 Task: Add Justin's Organic Milk Chocolate Peanut Butter Cups to the cart.
Action: Mouse moved to (17, 62)
Screenshot: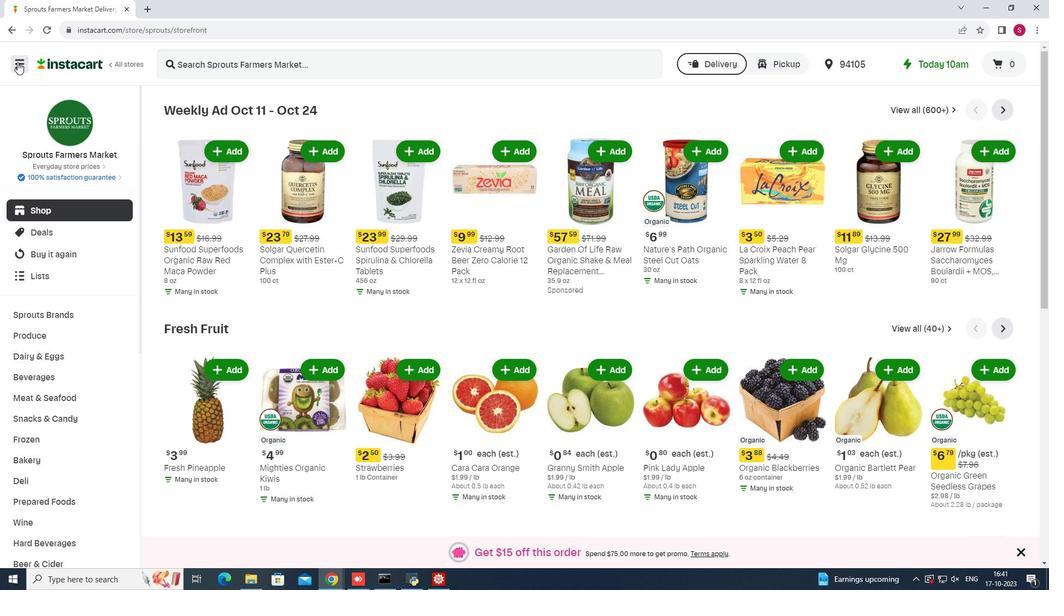 
Action: Mouse pressed left at (17, 62)
Screenshot: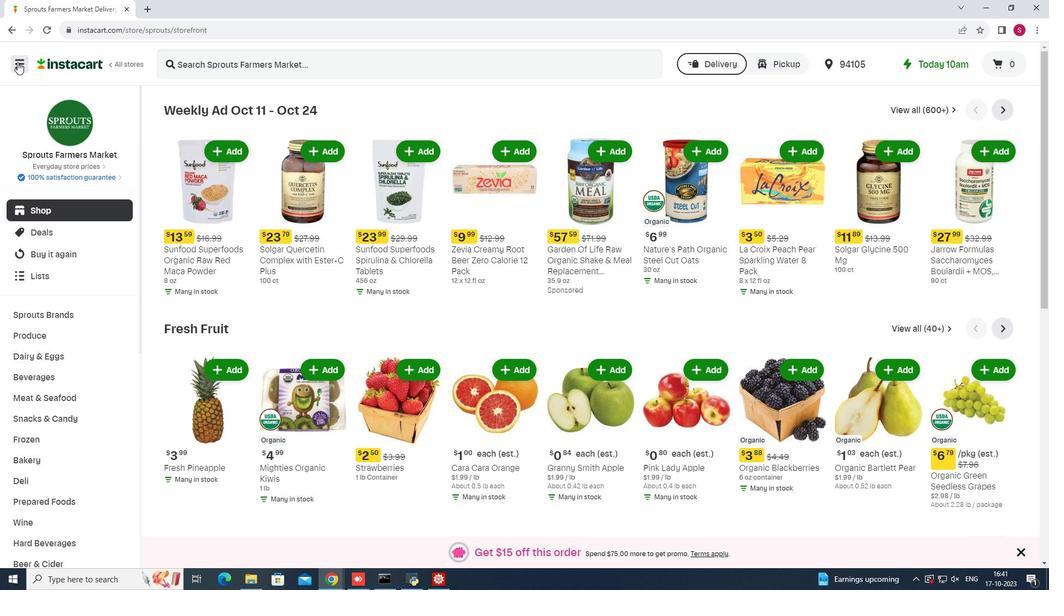 
Action: Mouse moved to (55, 284)
Screenshot: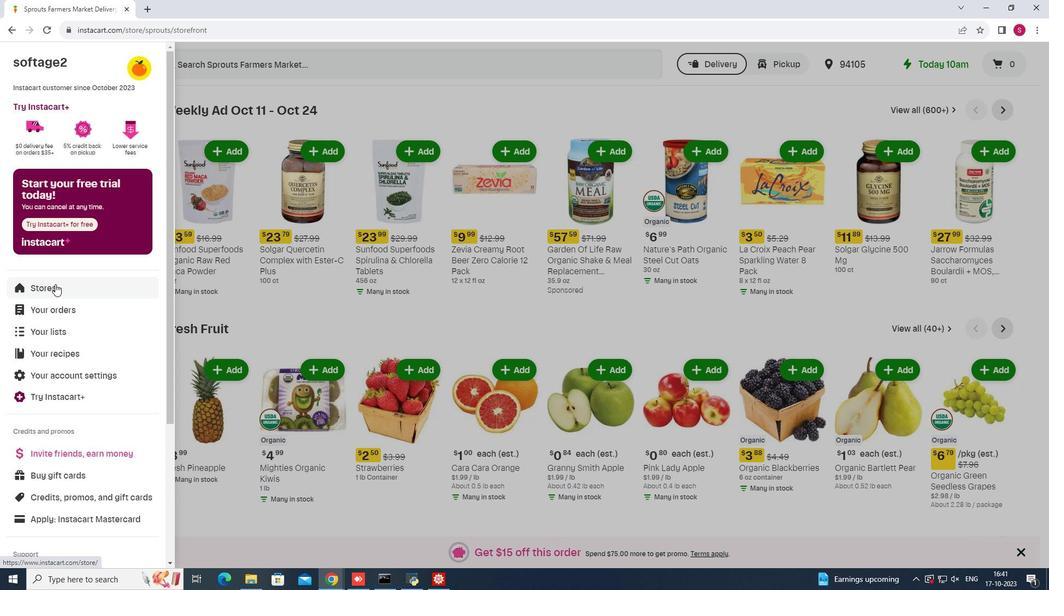 
Action: Mouse pressed left at (55, 284)
Screenshot: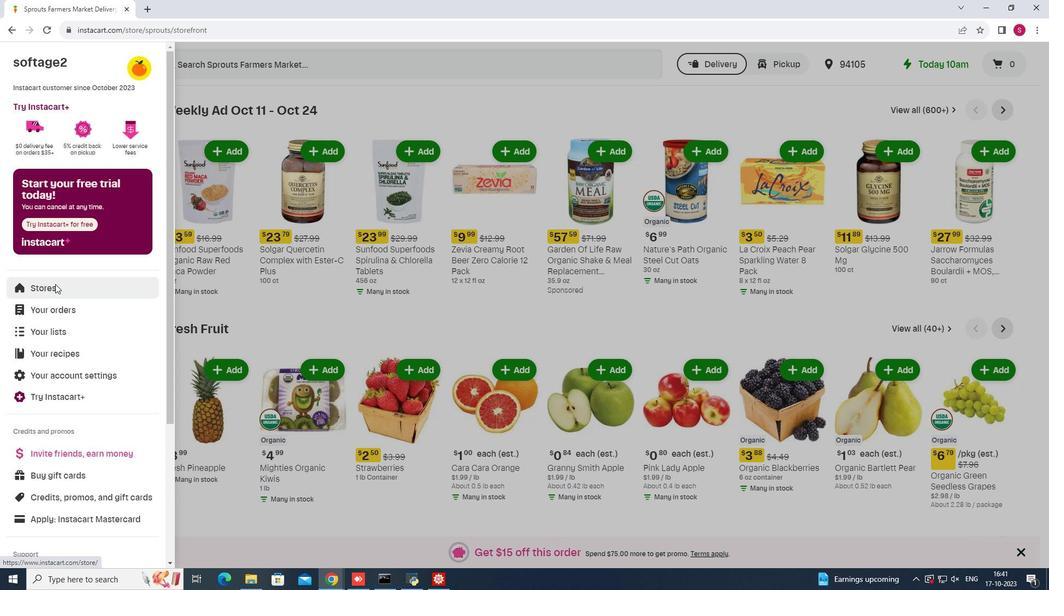 
Action: Mouse moved to (254, 96)
Screenshot: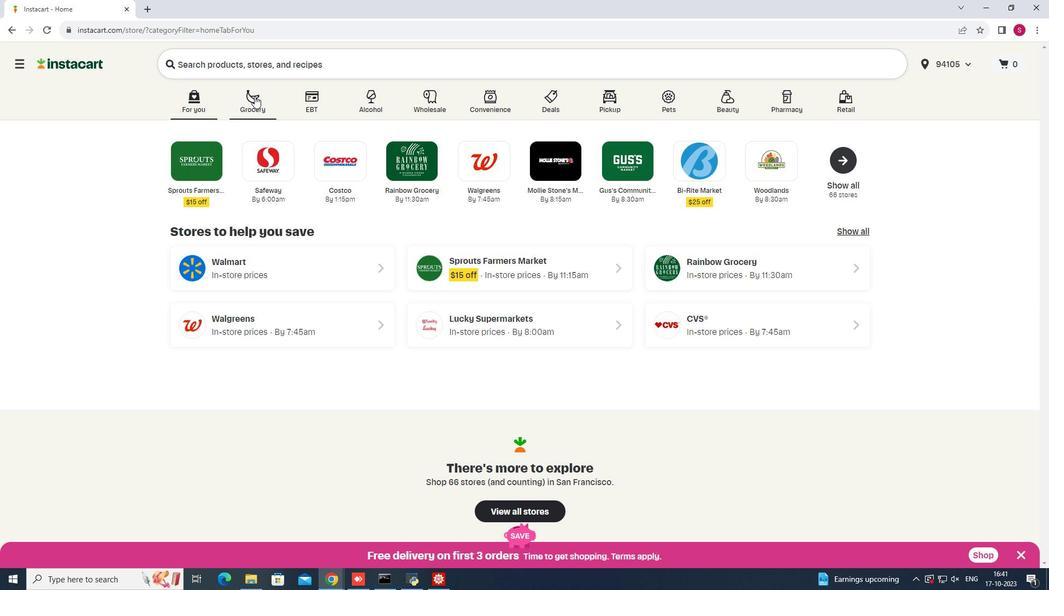 
Action: Mouse pressed left at (254, 96)
Screenshot: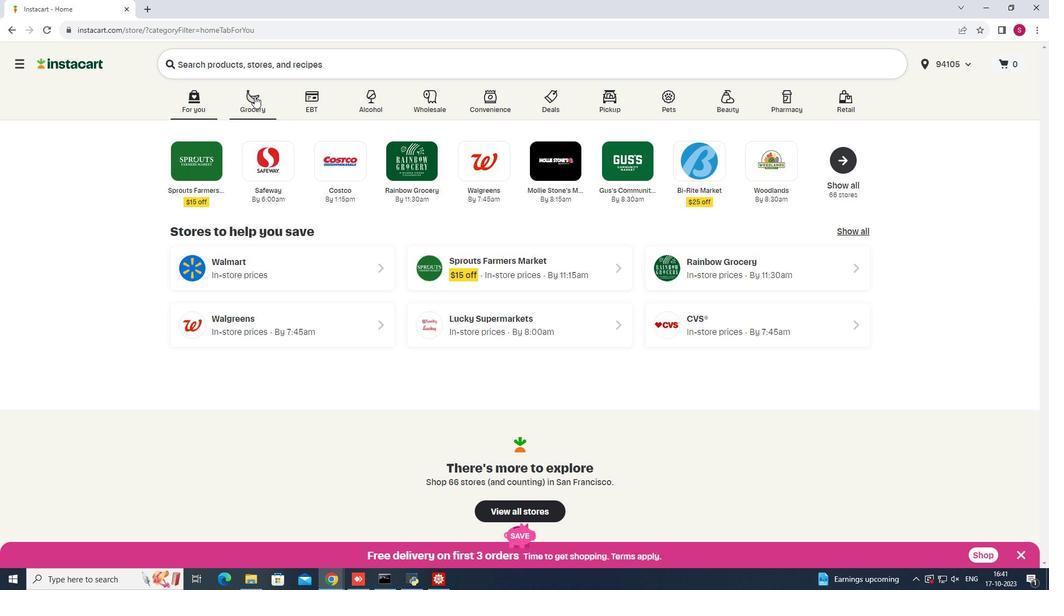 
Action: Mouse moved to (738, 148)
Screenshot: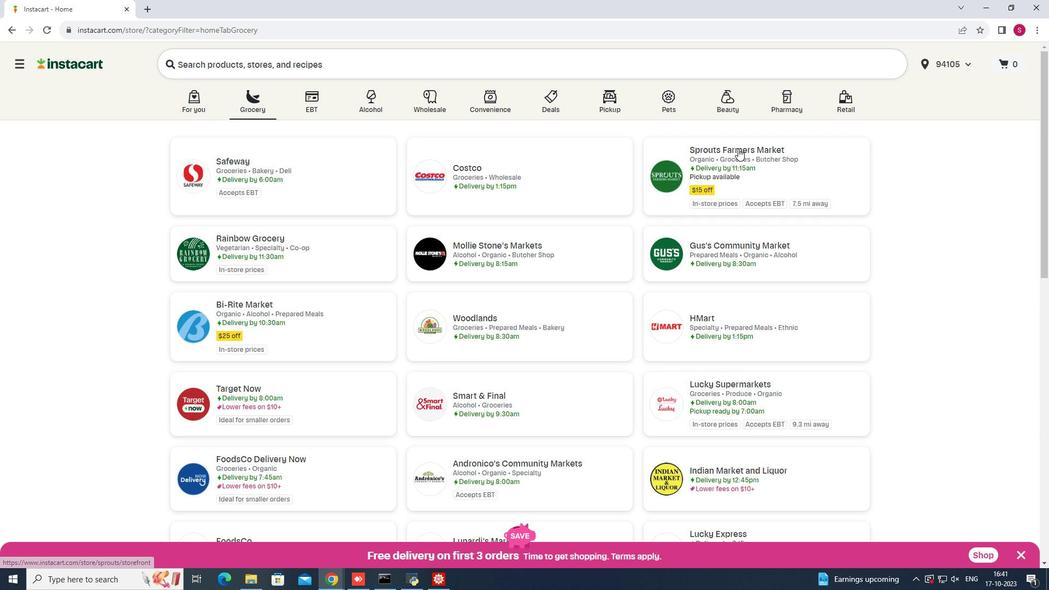 
Action: Mouse pressed left at (738, 148)
Screenshot: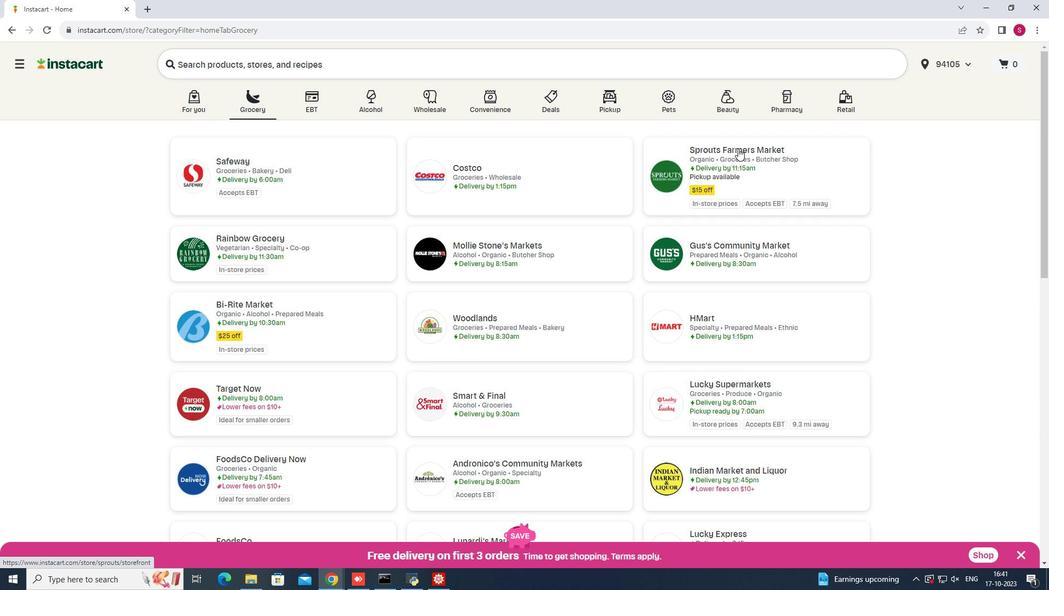 
Action: Mouse pressed left at (738, 148)
Screenshot: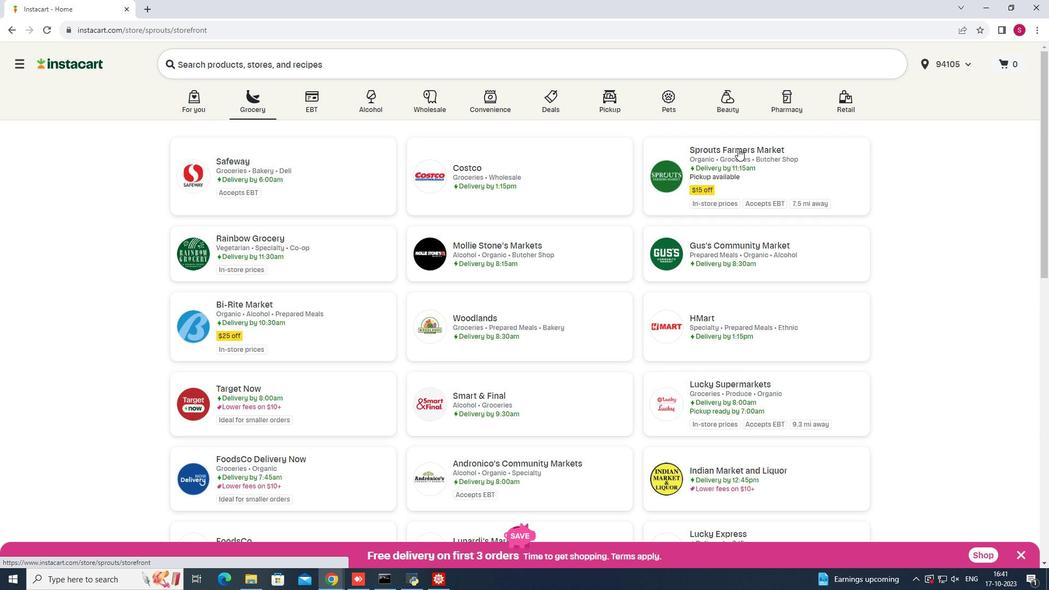 
Action: Mouse moved to (67, 419)
Screenshot: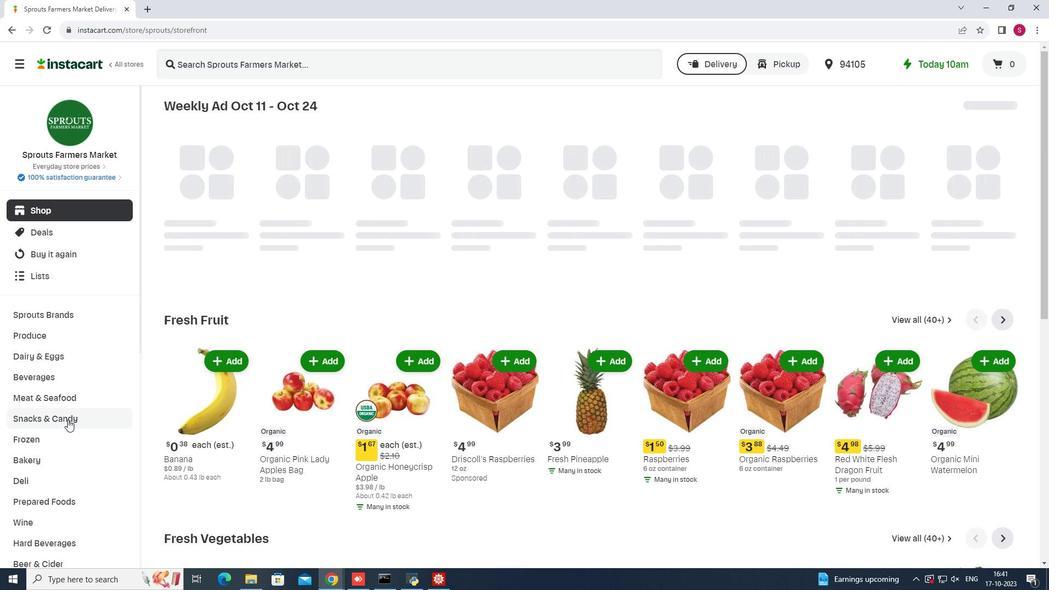 
Action: Mouse pressed left at (67, 419)
Screenshot: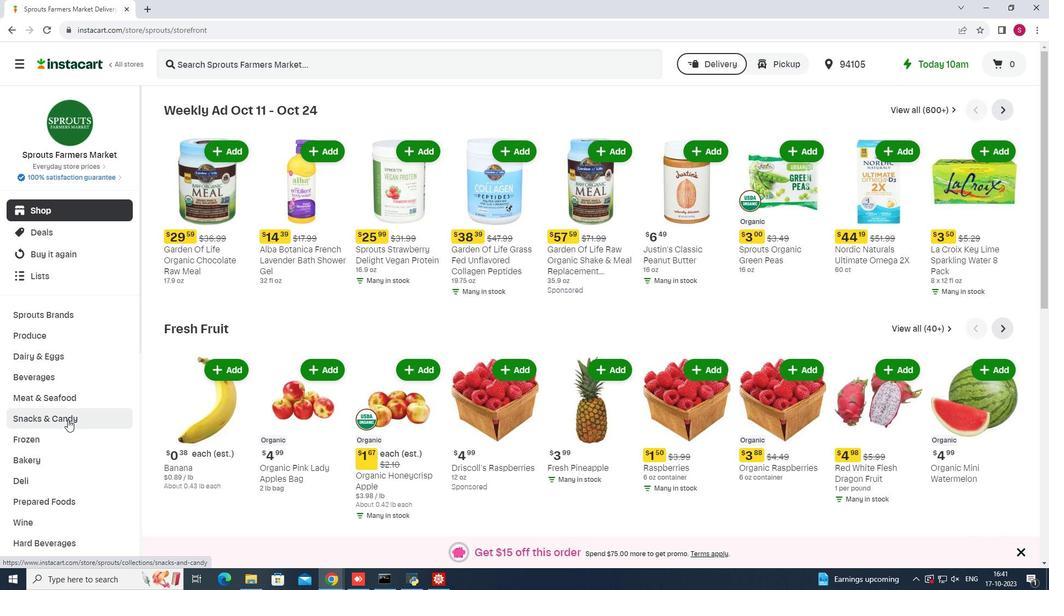 
Action: Mouse moved to (321, 133)
Screenshot: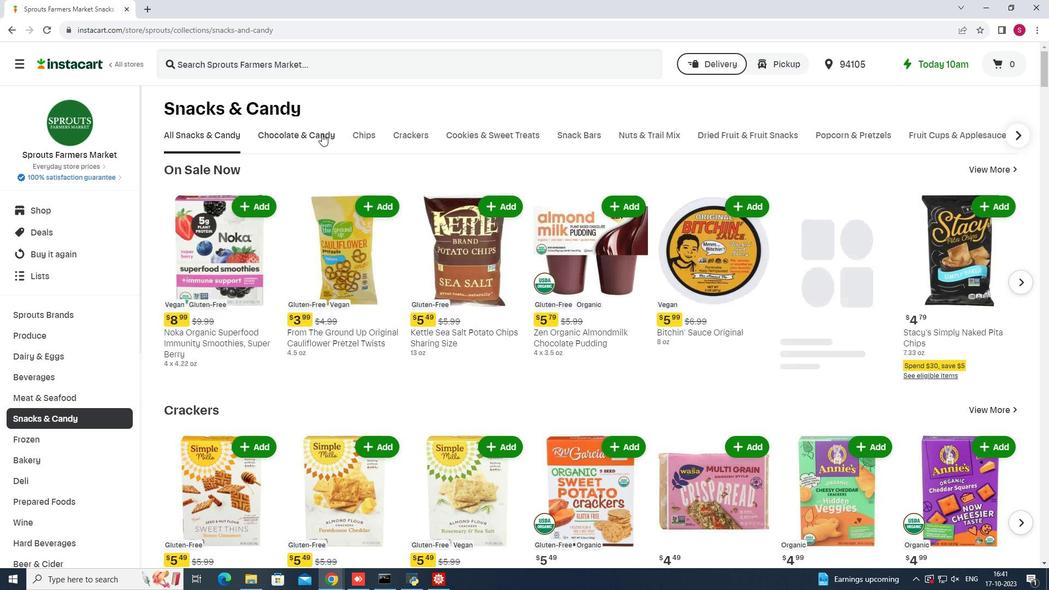 
Action: Mouse pressed left at (321, 133)
Screenshot: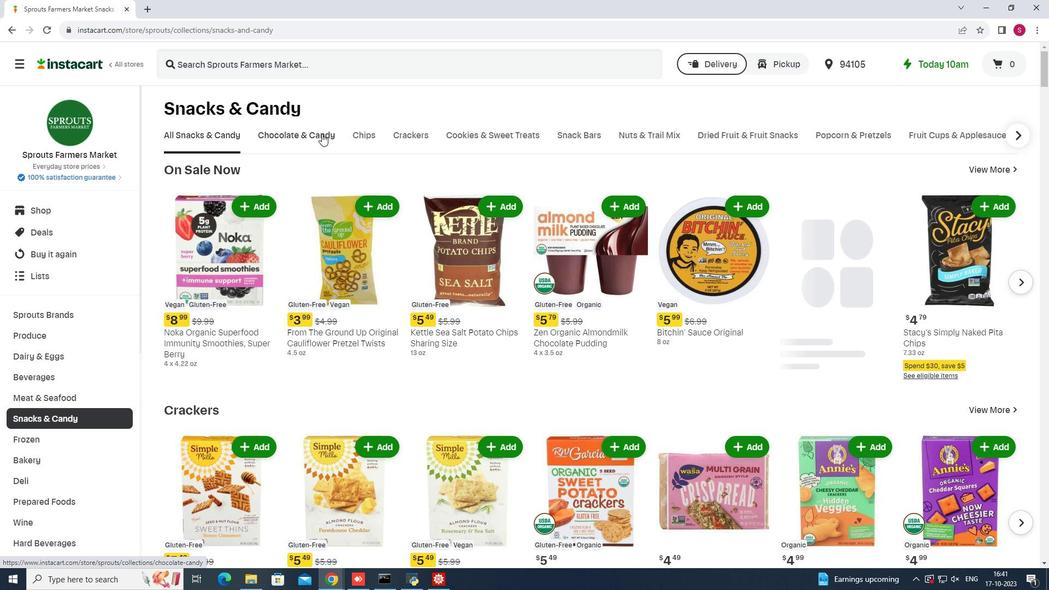 
Action: Mouse moved to (285, 180)
Screenshot: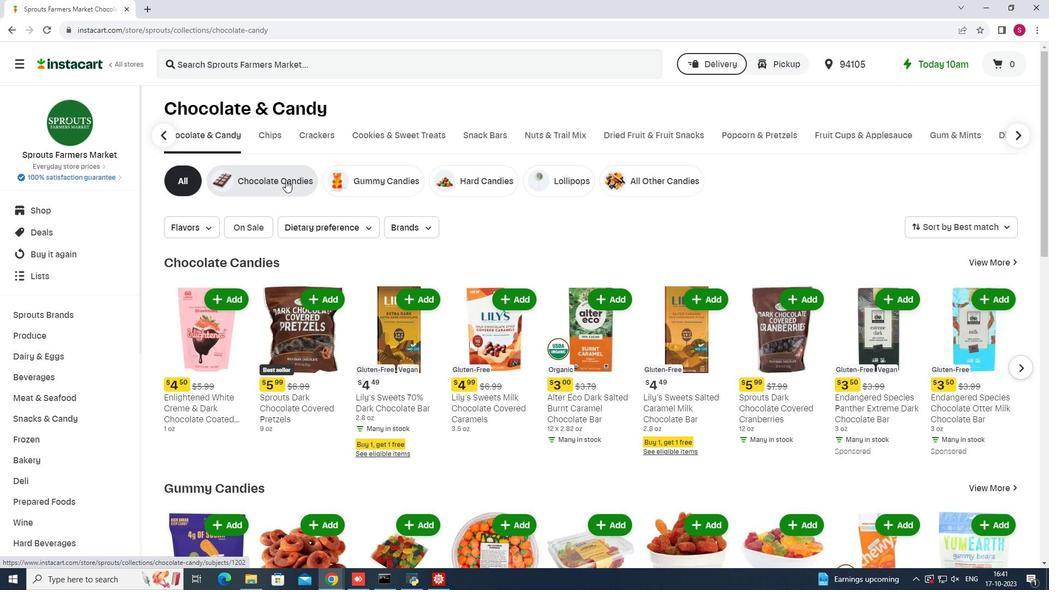 
Action: Mouse pressed left at (285, 180)
Screenshot: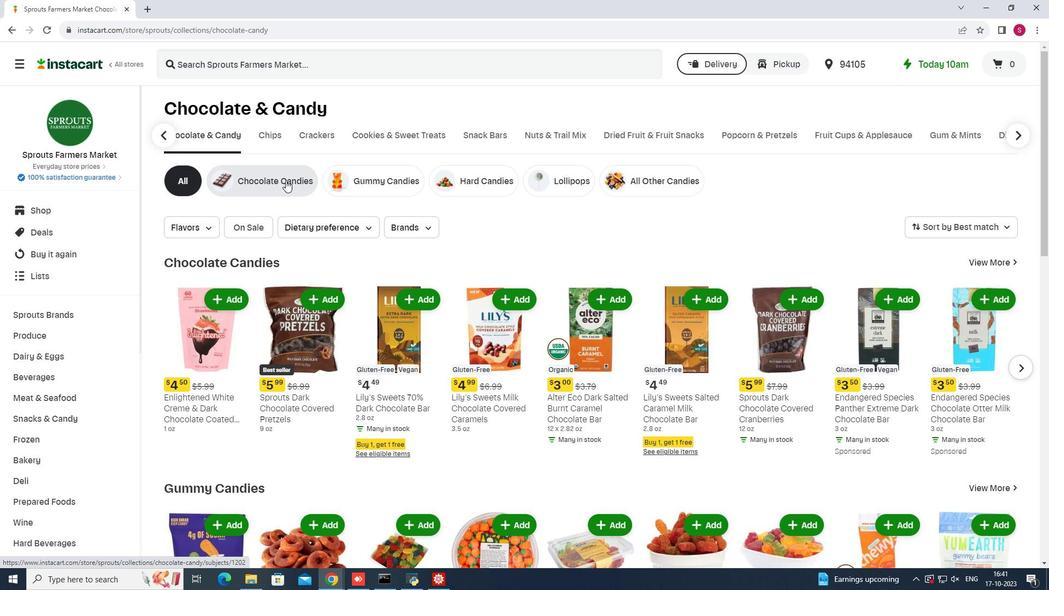 
Action: Mouse moved to (361, 65)
Screenshot: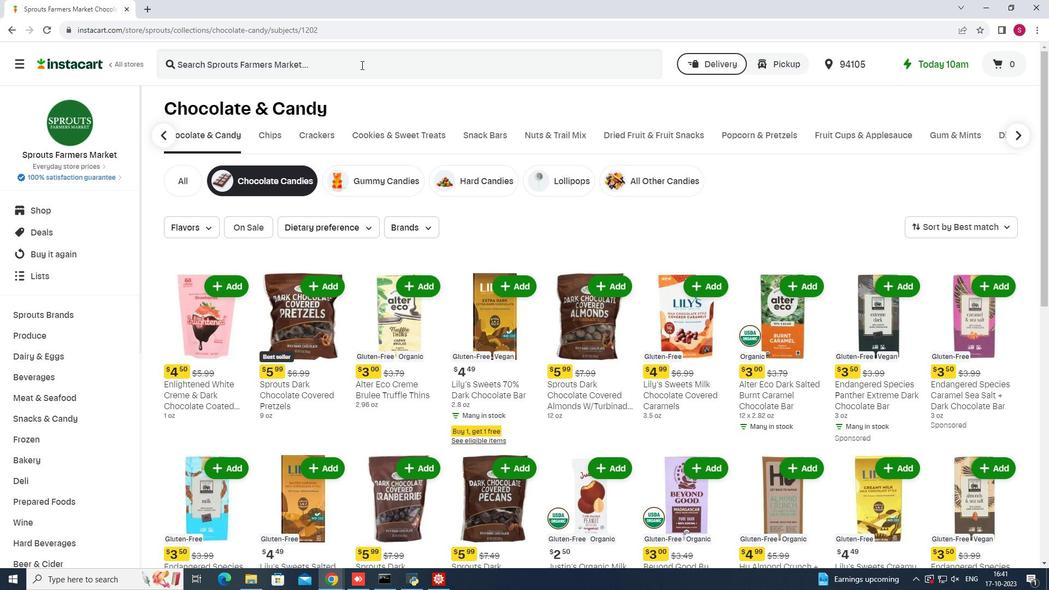 
Action: Mouse pressed left at (361, 65)
Screenshot: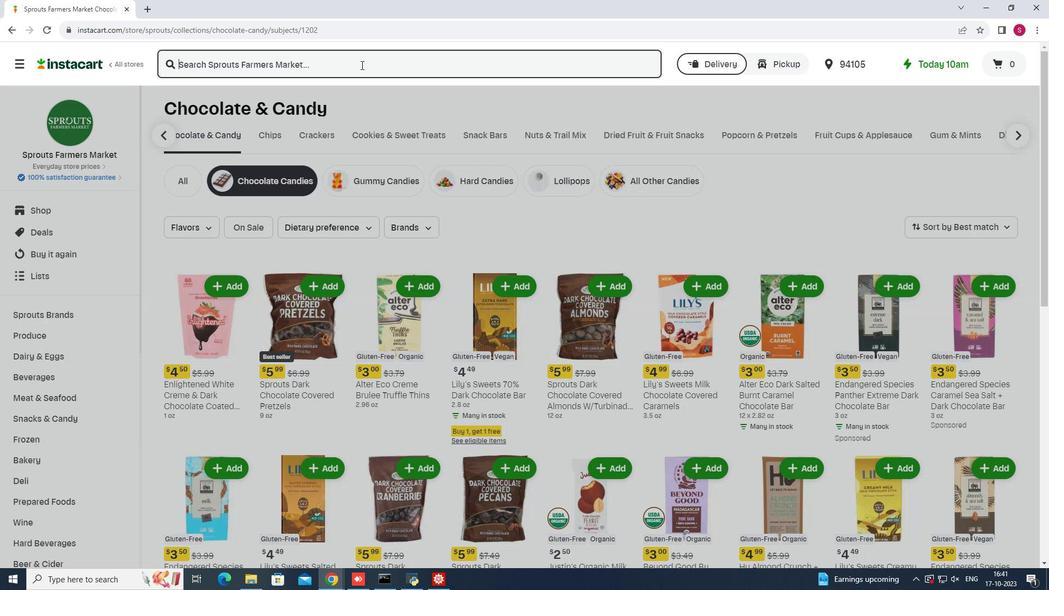 
Action: Mouse moved to (366, 66)
Screenshot: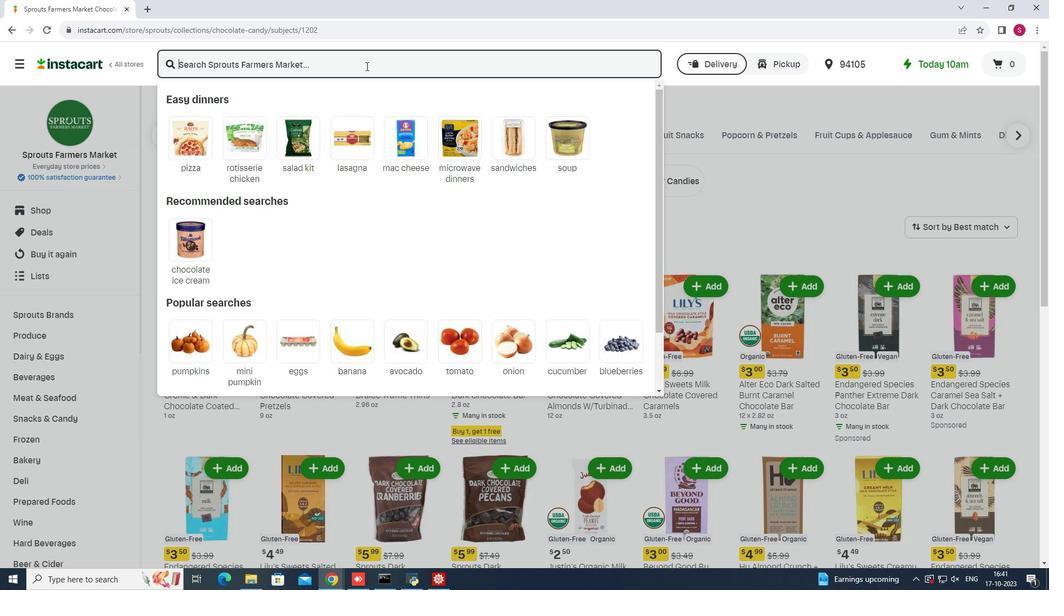 
Action: Key pressed justin<Key.space><Key.shift>Organic<Key.space><Key.shift>Milk<Key.space><Key.shift>Chocolate<Key.space><Key.shift>Peanut<Key.space><Key.shift>b<Key.backspace><Key.shift>butter<Key.backspace><Key.backspace><Key.backspace><Key.backspace><Key.backspace><Key.backspace><Key.shift>Butter<Key.space><Key.shift>Cups<Key.enter>
Screenshot: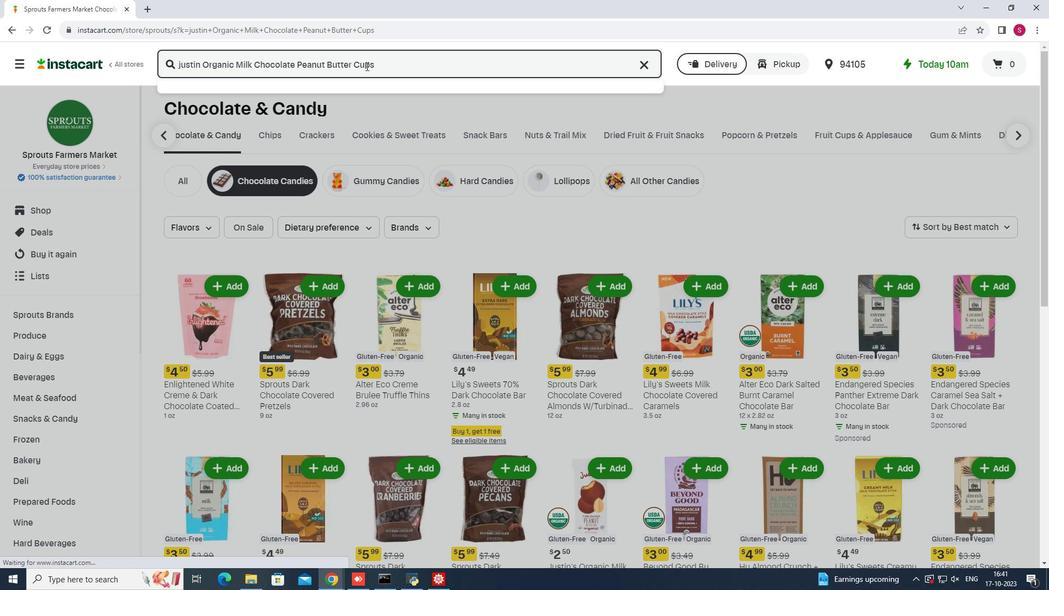 
Action: Mouse moved to (620, 176)
Screenshot: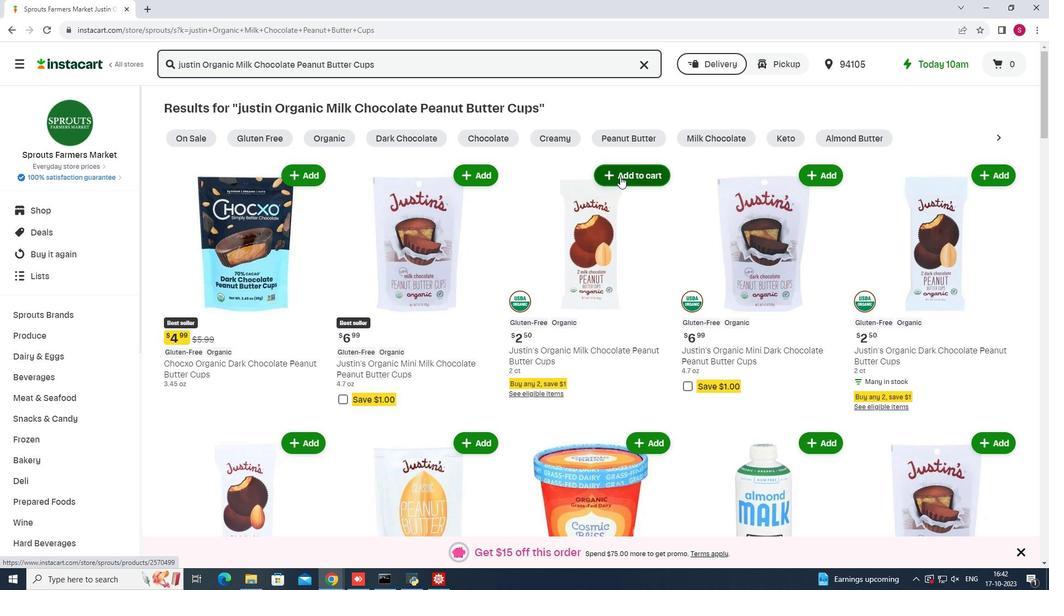 
Action: Mouse pressed left at (620, 176)
Screenshot: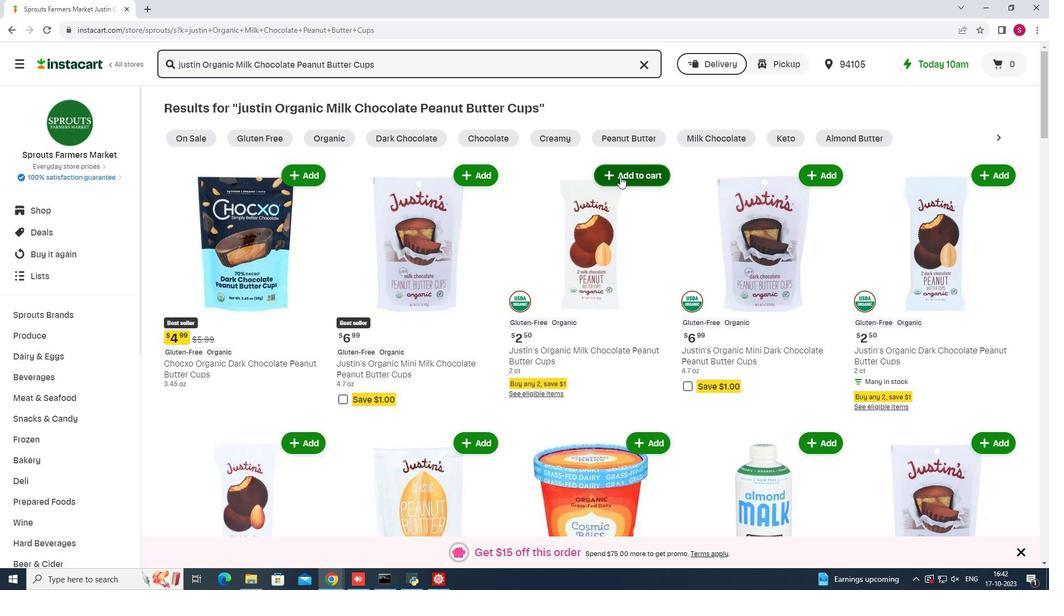 
Action: Mouse pressed left at (620, 176)
Screenshot: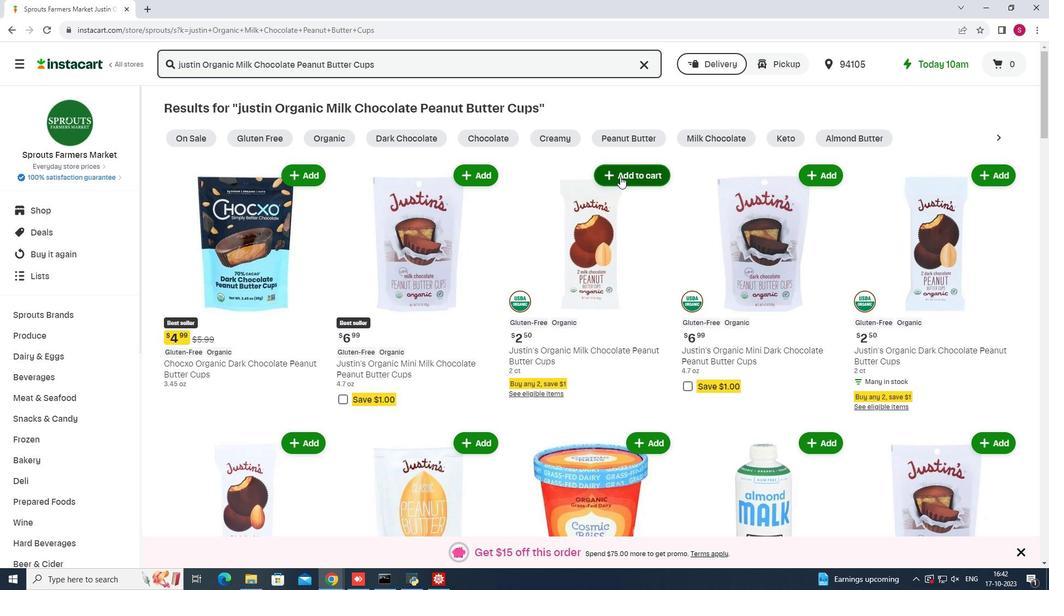 
Action: Mouse moved to (636, 290)
Screenshot: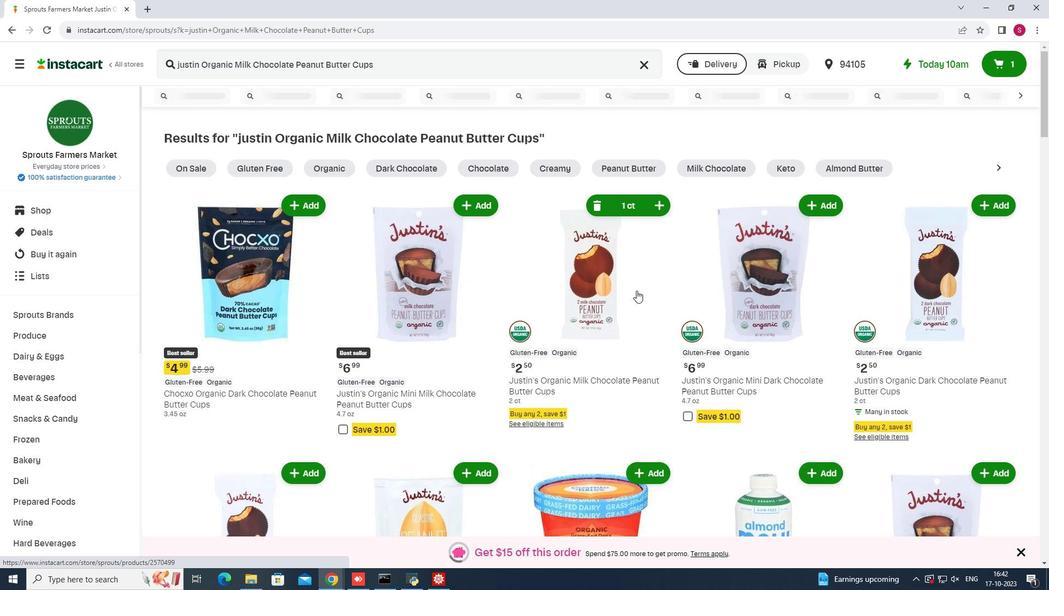 
